 Task: Use the formula "ISO.CEILING" in spreadsheet "Project portfolio".
Action: Mouse moved to (107, 64)
Screenshot: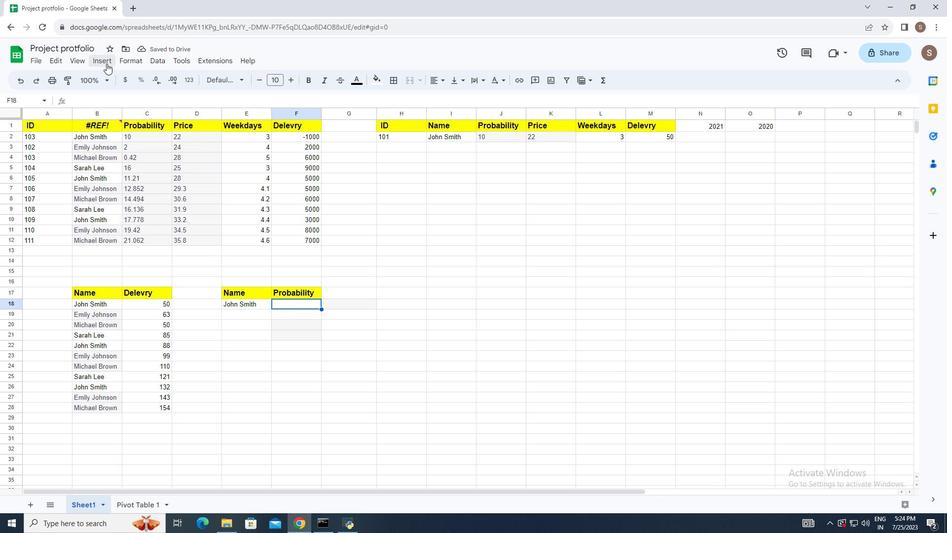 
Action: Mouse pressed left at (107, 64)
Screenshot: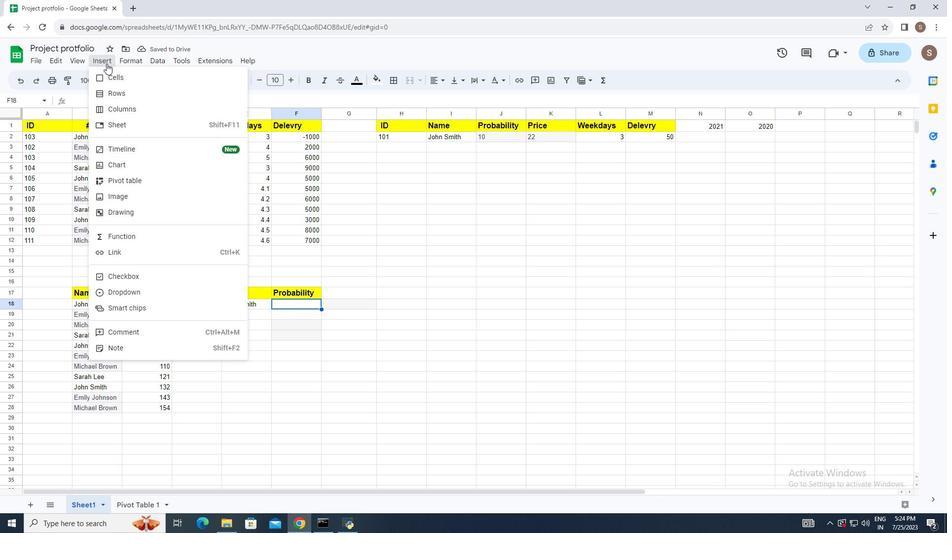 
Action: Mouse moved to (186, 233)
Screenshot: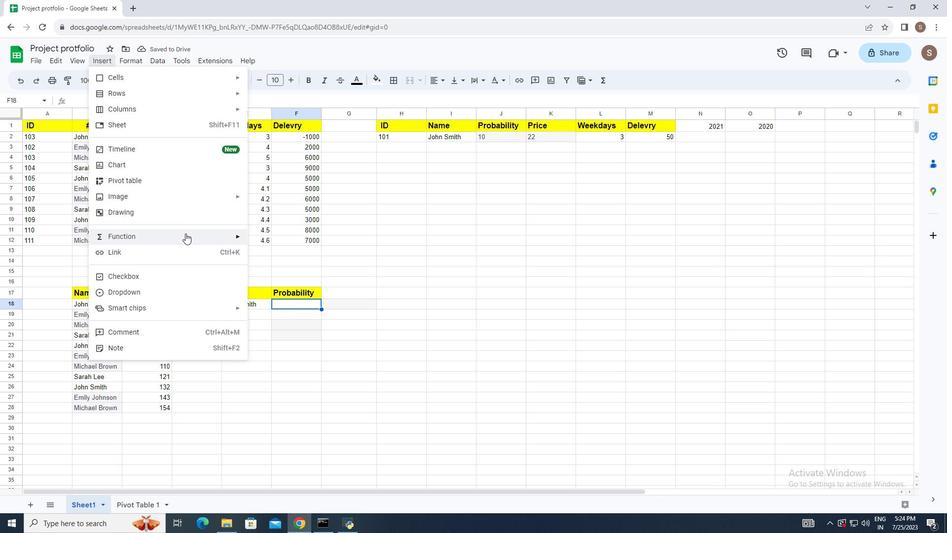 
Action: Mouse pressed left at (186, 233)
Screenshot: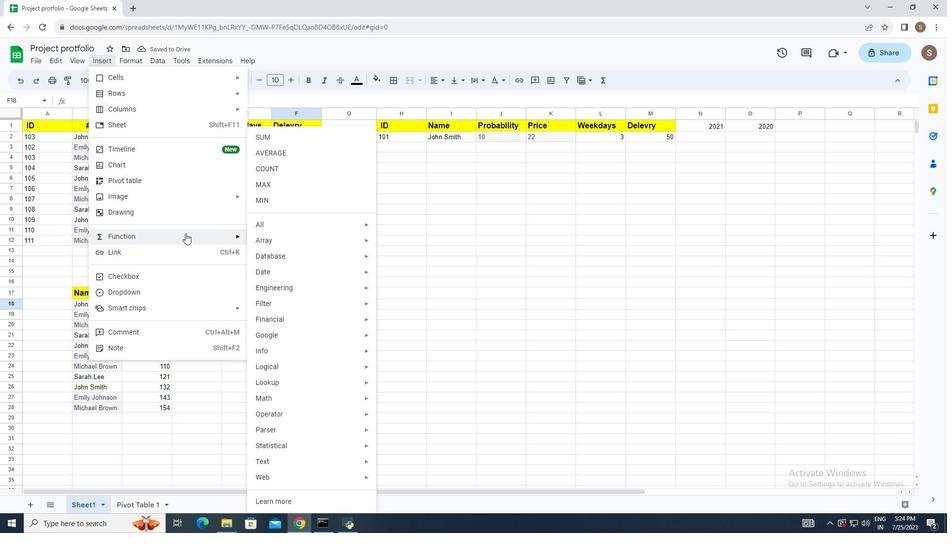 
Action: Mouse moved to (279, 226)
Screenshot: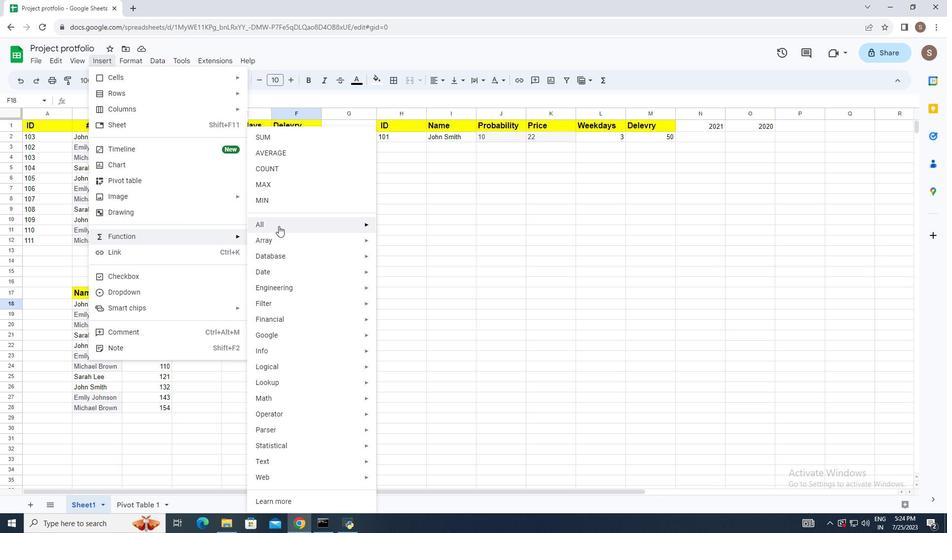 
Action: Mouse pressed left at (279, 226)
Screenshot: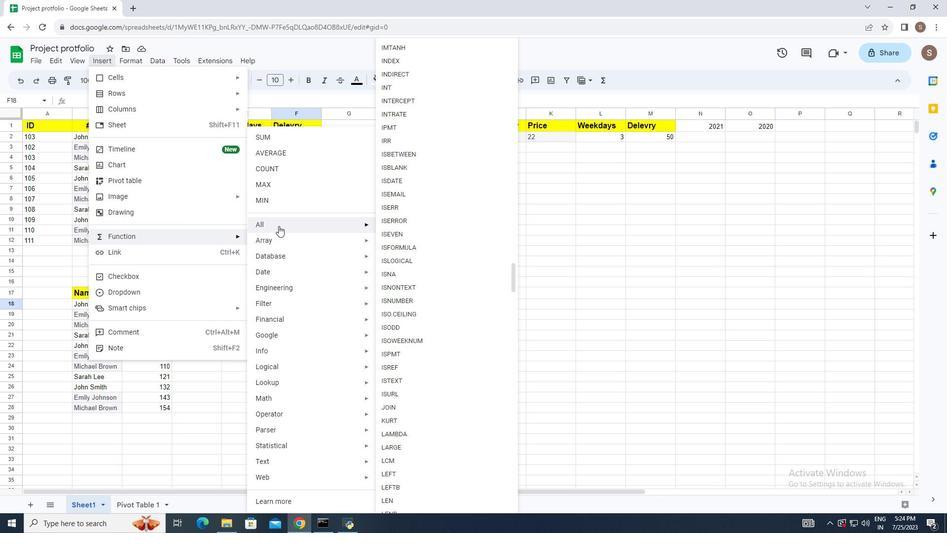 
Action: Mouse moved to (427, 316)
Screenshot: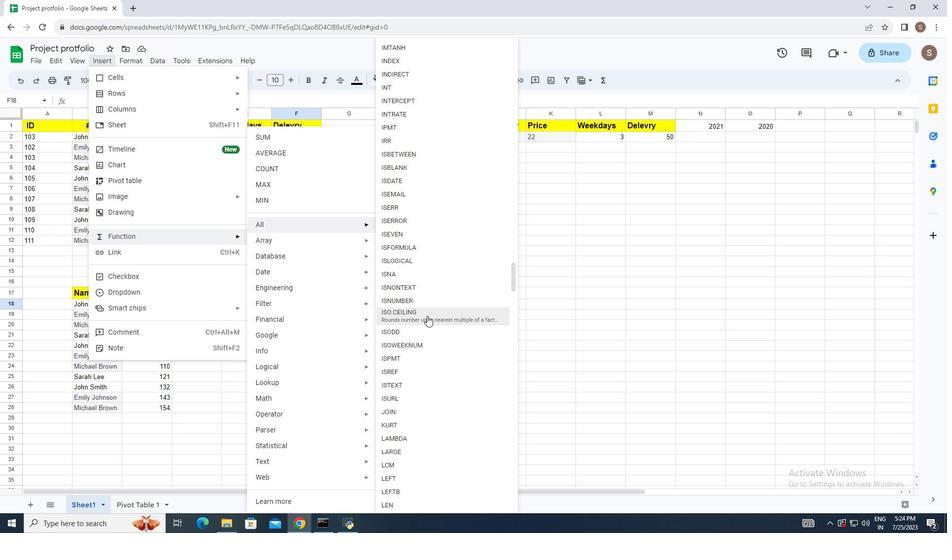 
Action: Mouse pressed left at (427, 316)
Screenshot: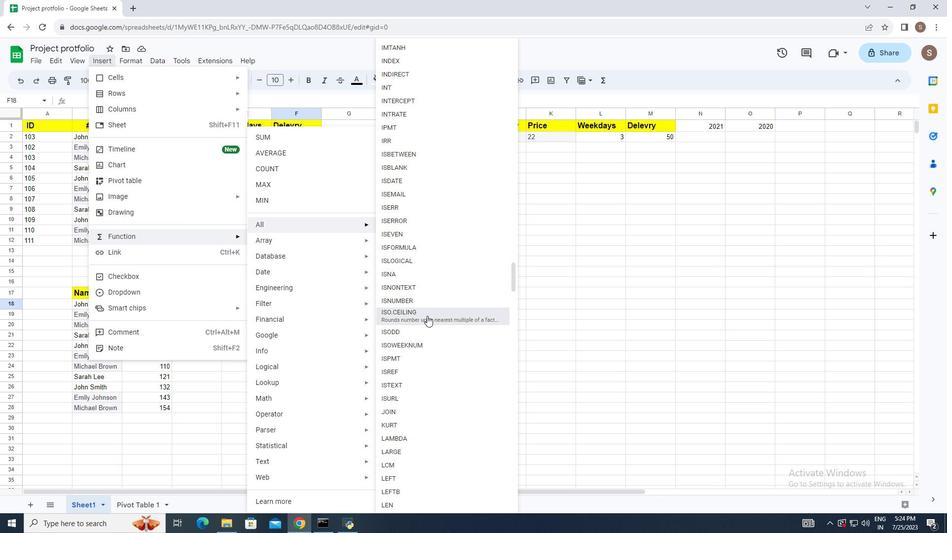 
Action: Mouse moved to (348, 300)
Screenshot: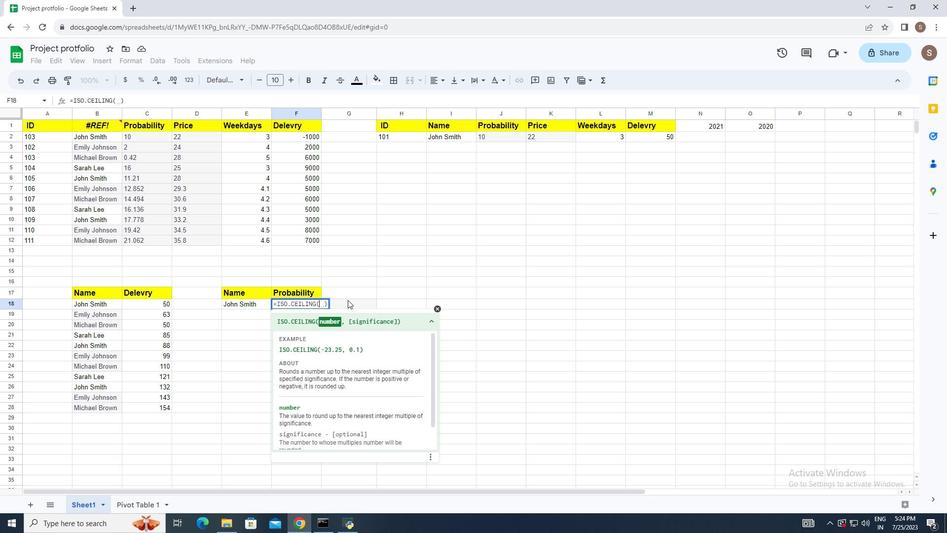 
Action: Key pressed -23.25,<Key.space>0.1<Key.enter>
Screenshot: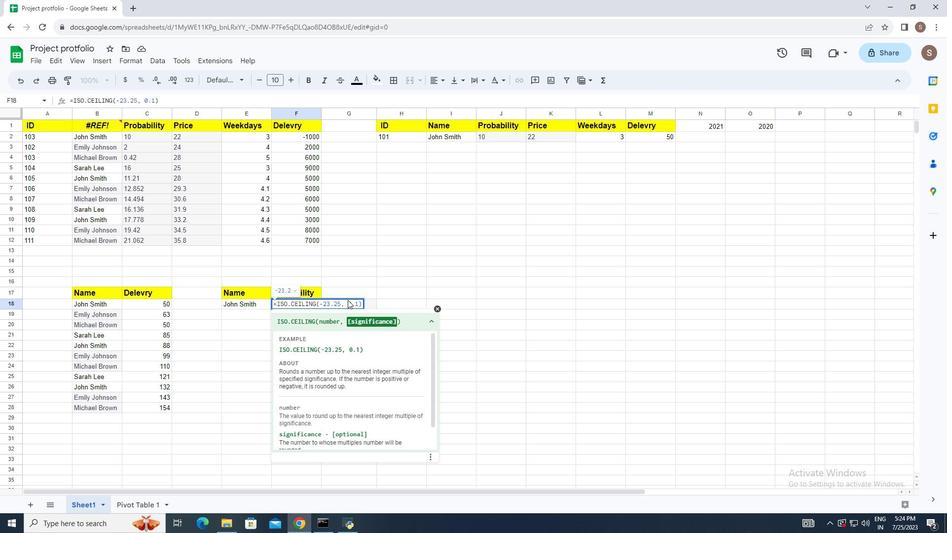 
Action: Mouse moved to (365, 311)
Screenshot: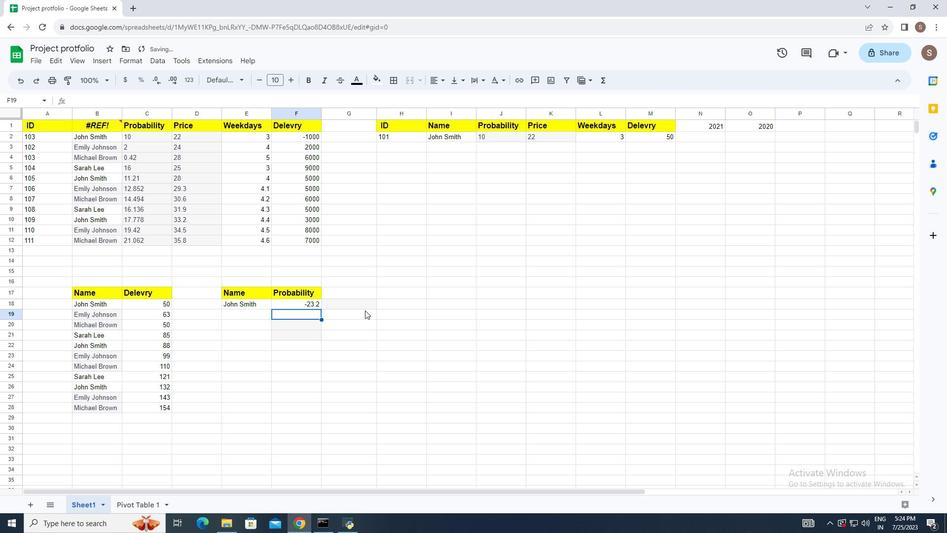 
